 Task: Change the search engine used in the address bar to Yahoo! India.
Action: Mouse moved to (1017, 34)
Screenshot: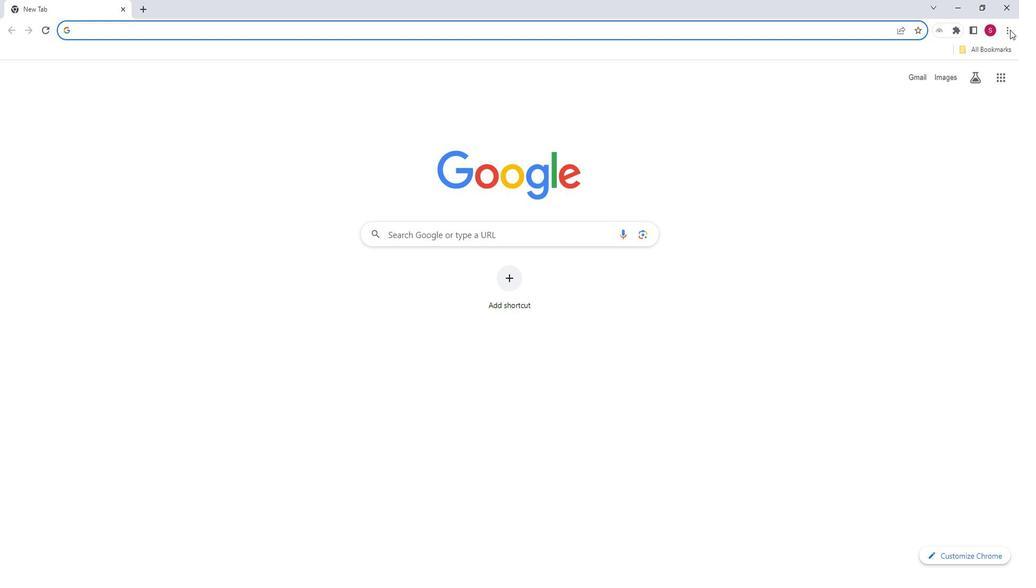 
Action: Mouse pressed left at (1017, 34)
Screenshot: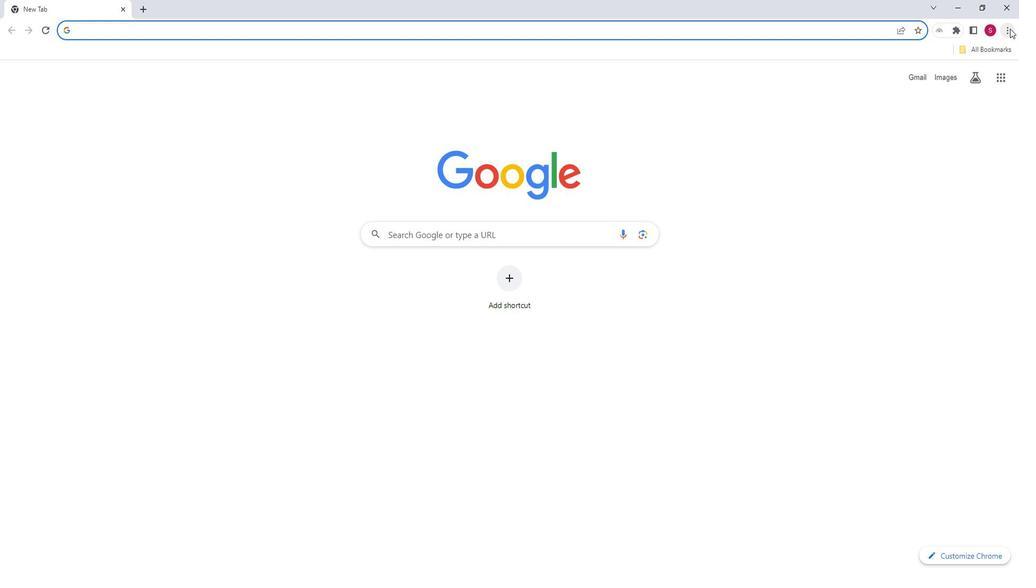
Action: Mouse moved to (920, 227)
Screenshot: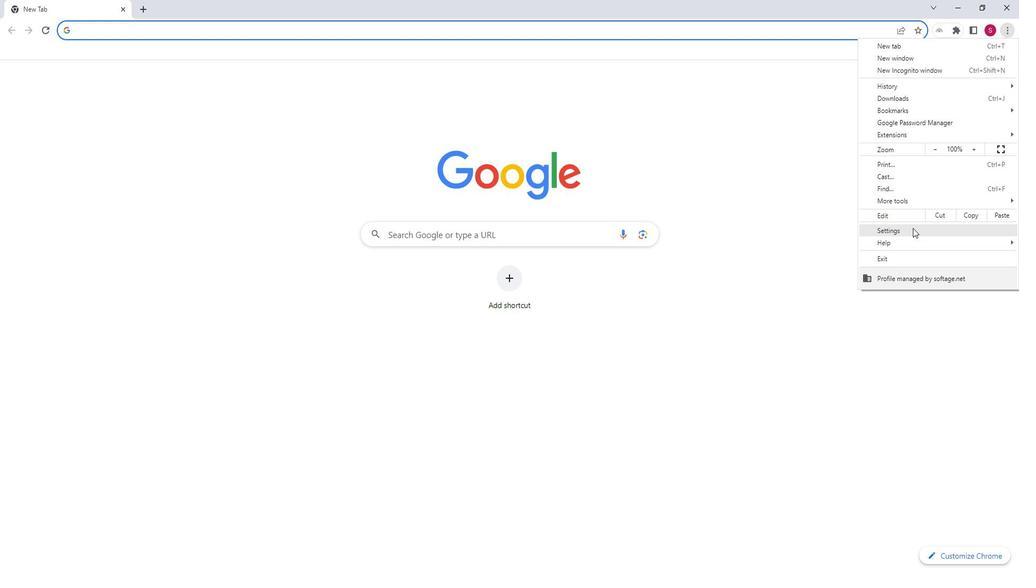 
Action: Mouse pressed left at (920, 227)
Screenshot: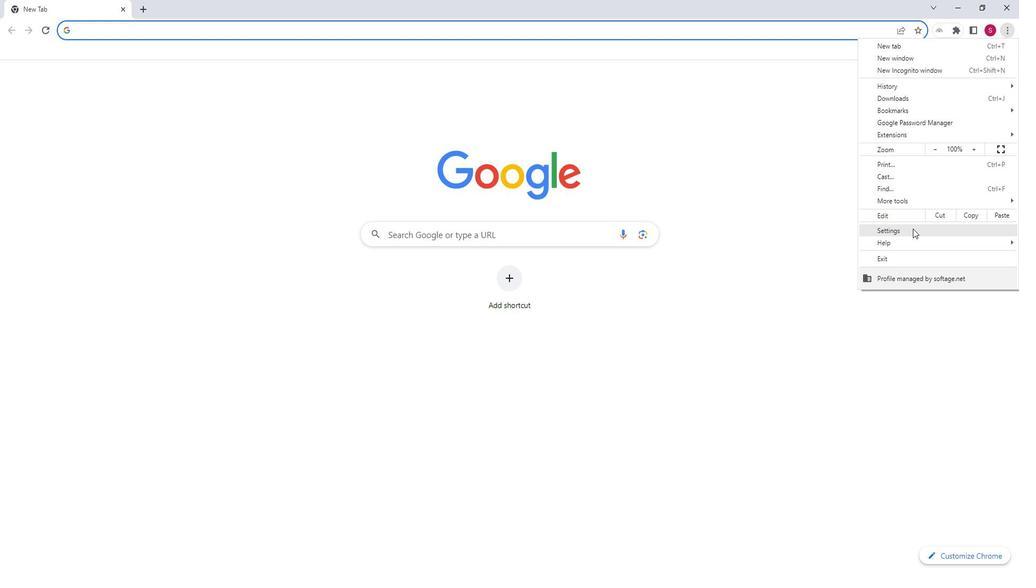 
Action: Mouse moved to (99, 191)
Screenshot: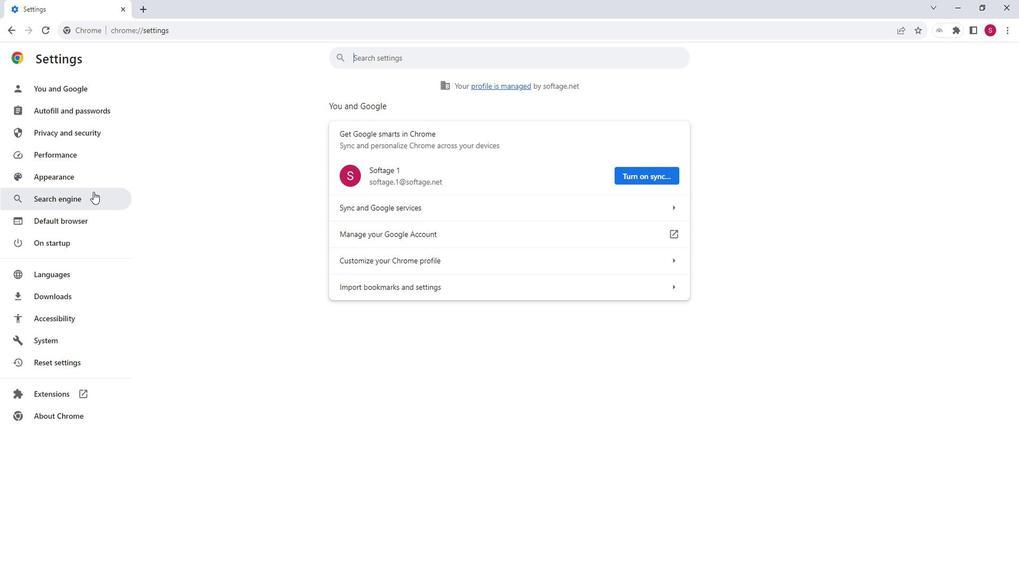 
Action: Mouse pressed left at (99, 191)
Screenshot: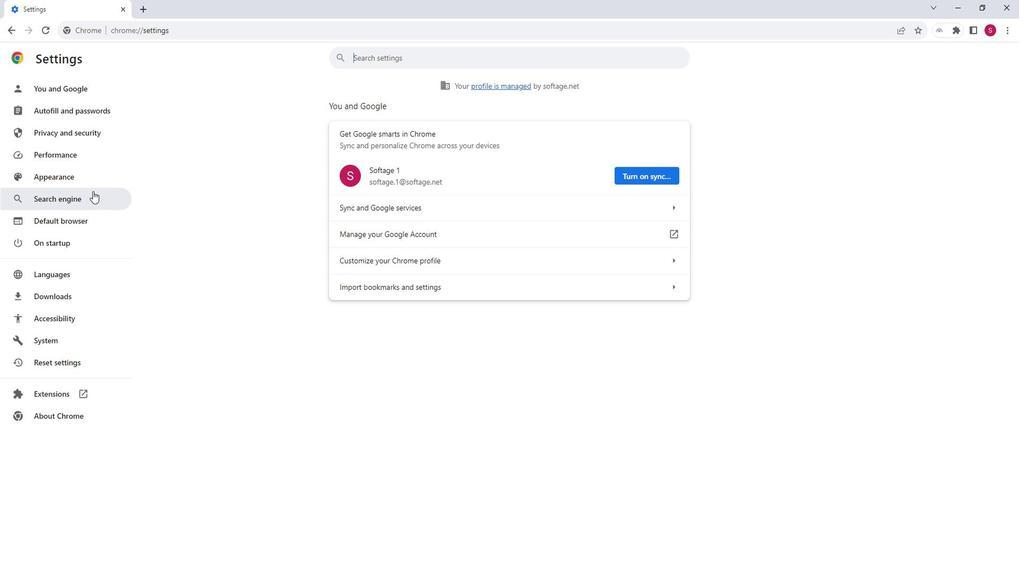 
Action: Mouse moved to (675, 135)
Screenshot: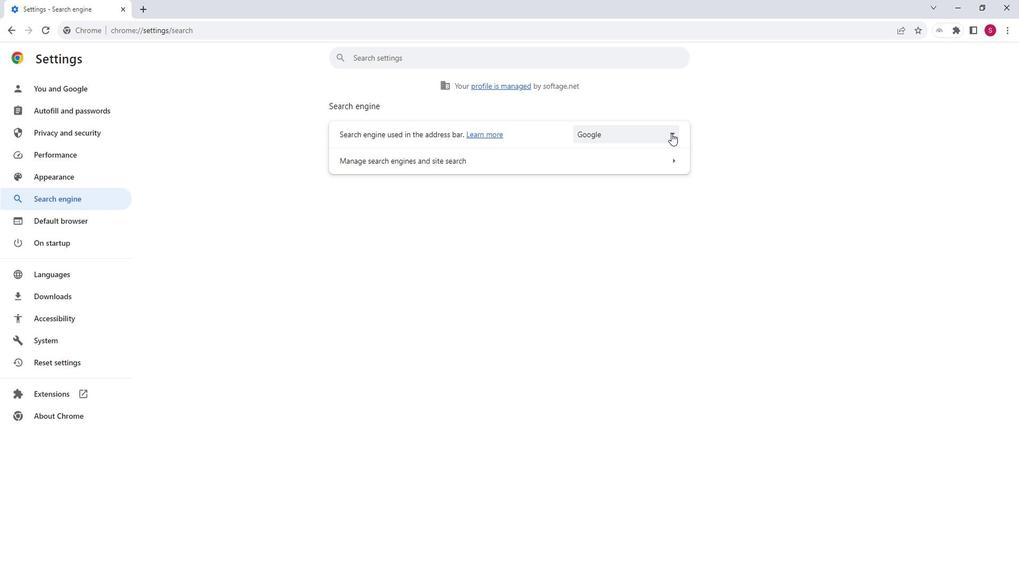 
Action: Mouse pressed left at (675, 135)
Screenshot: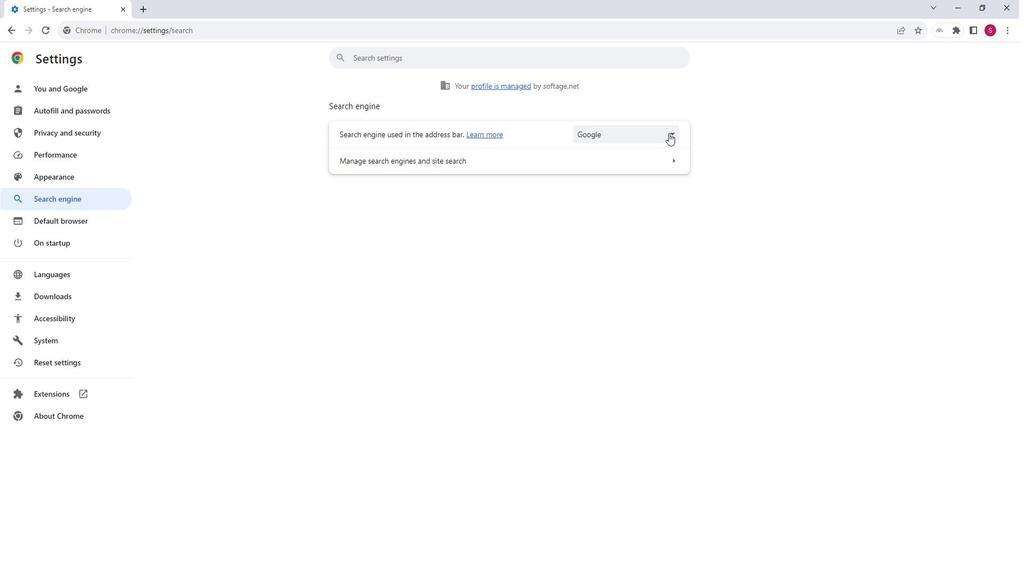 
Action: Mouse moved to (616, 170)
Screenshot: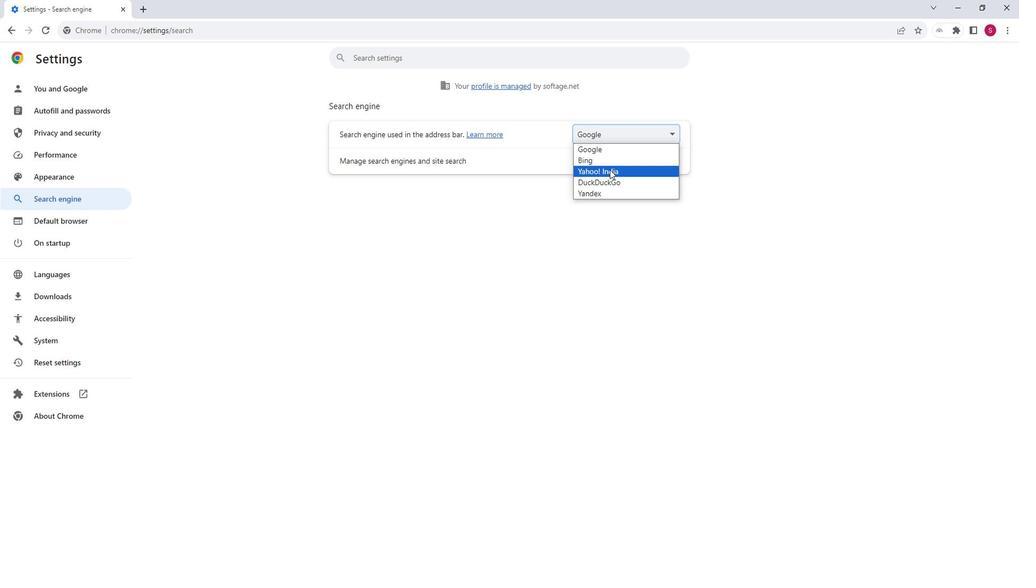 
Action: Mouse pressed left at (616, 170)
Screenshot: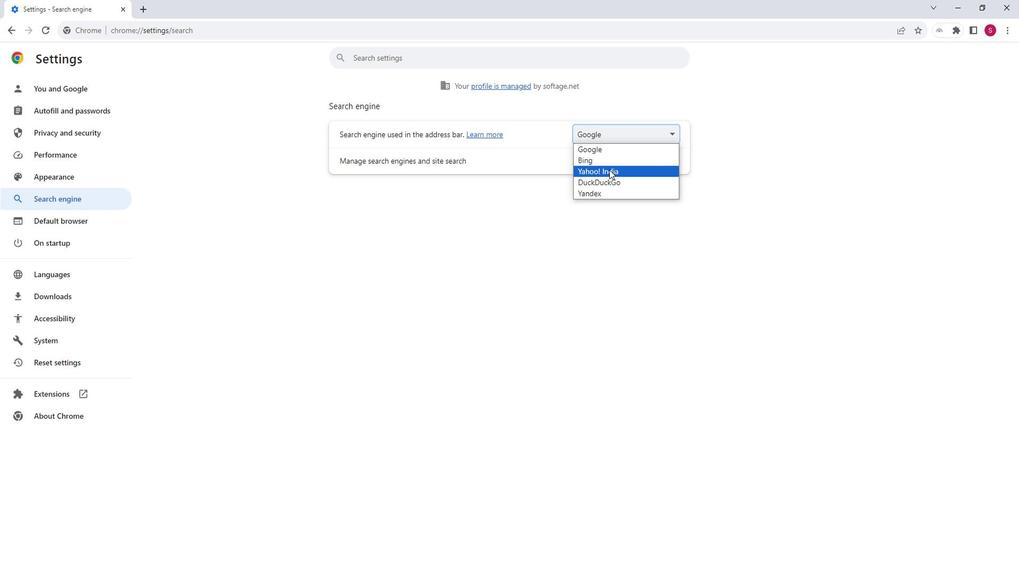 
